 Task: Arrange a 60-minute meeting to discuss product design and UX.
Action: Mouse moved to (96, 119)
Screenshot: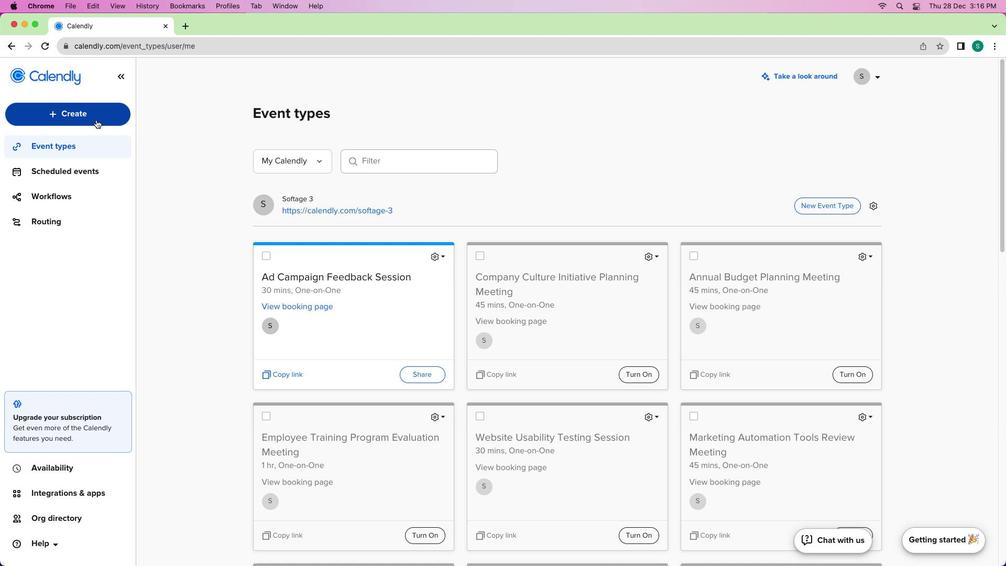 
Action: Mouse pressed left at (96, 119)
Screenshot: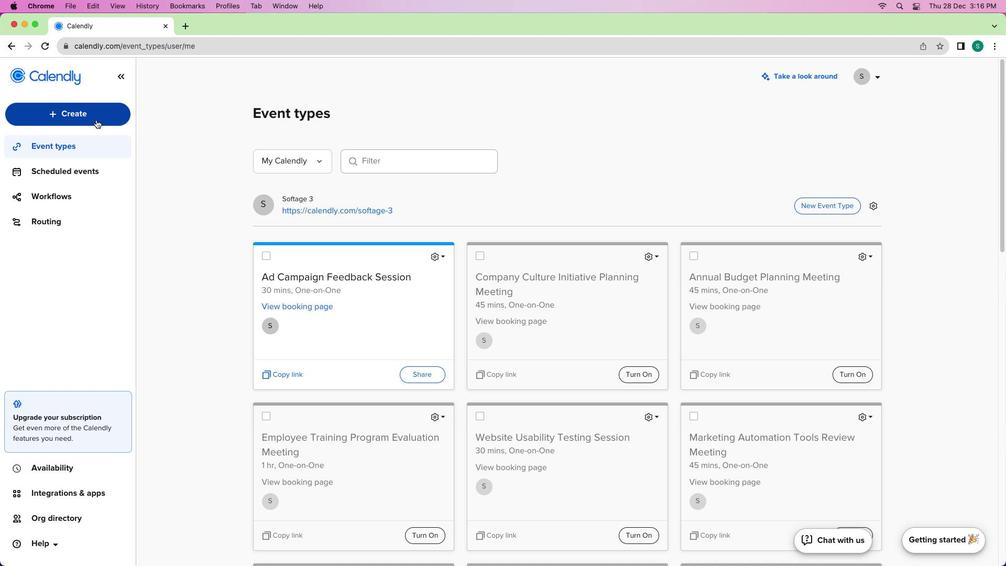 
Action: Mouse moved to (105, 143)
Screenshot: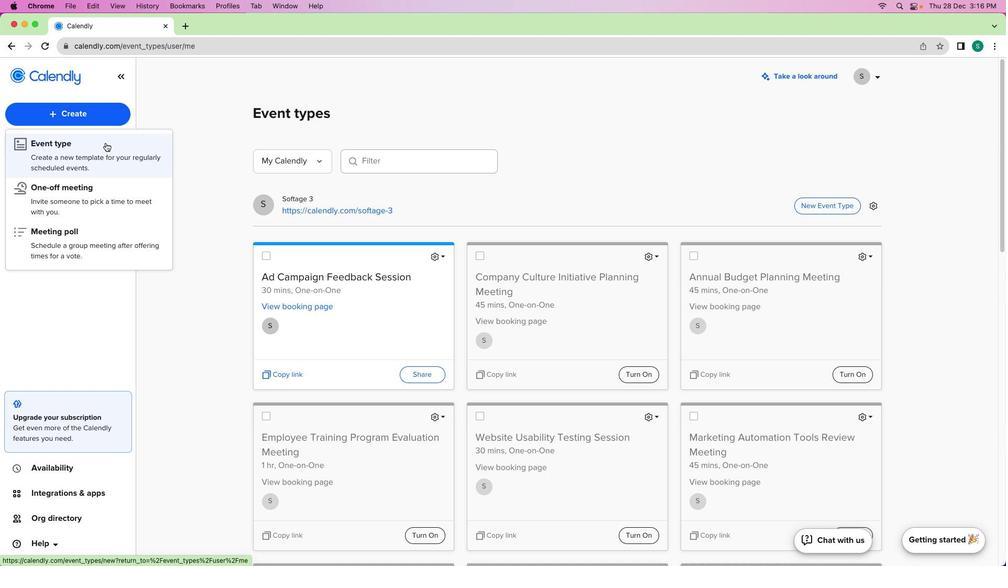 
Action: Mouse pressed left at (105, 143)
Screenshot: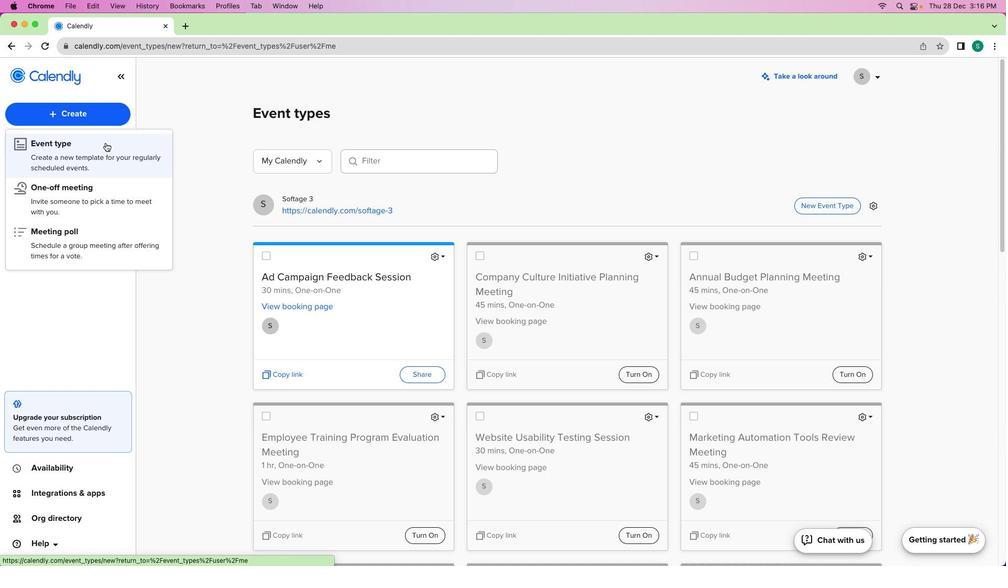 
Action: Mouse moved to (336, 216)
Screenshot: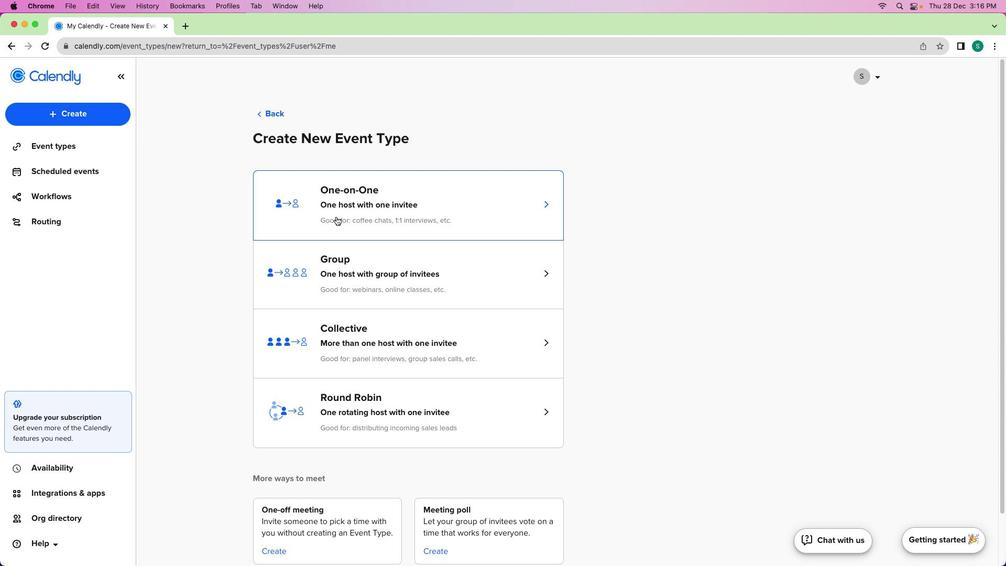
Action: Mouse pressed left at (336, 216)
Screenshot: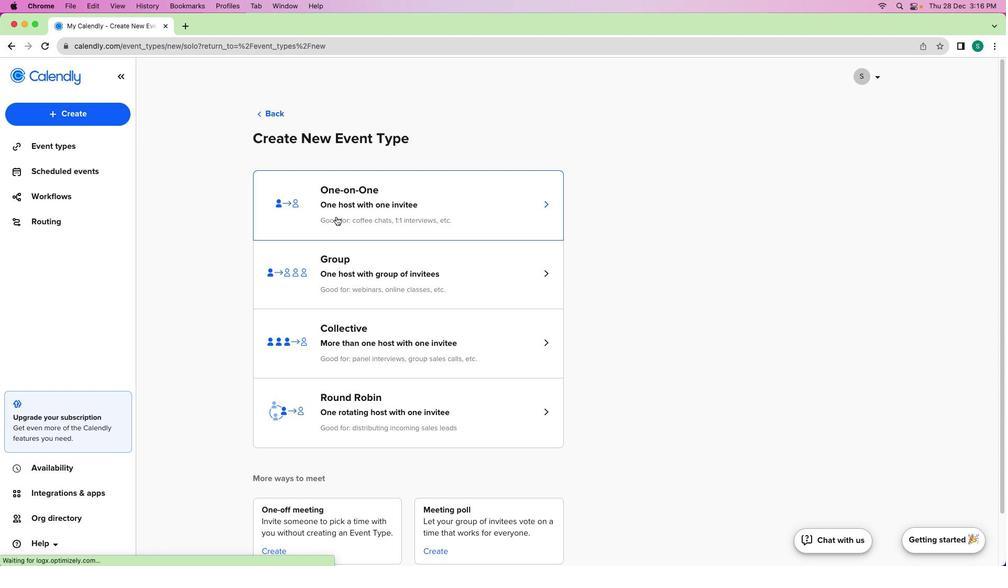 
Action: Mouse moved to (87, 209)
Screenshot: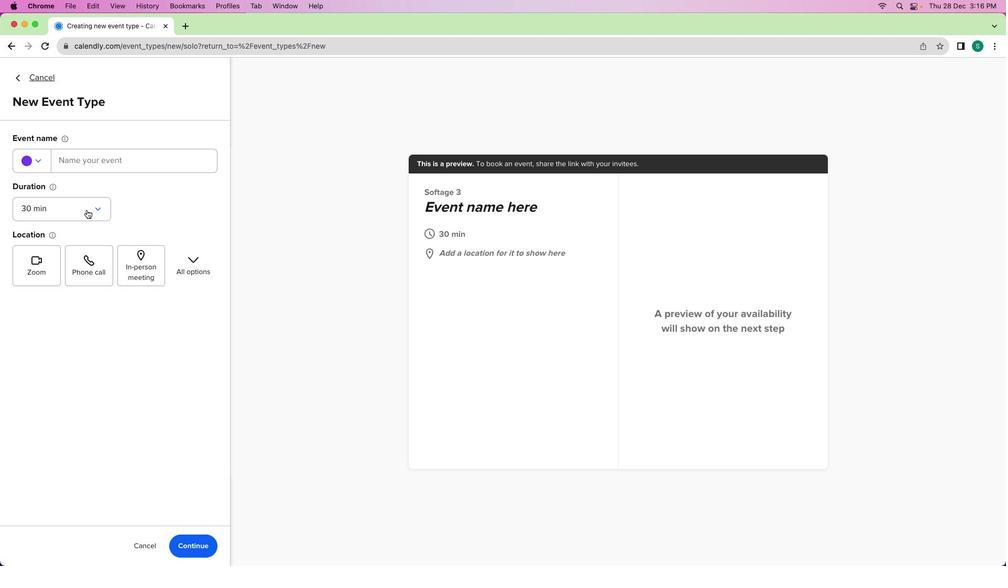 
Action: Mouse pressed left at (87, 209)
Screenshot: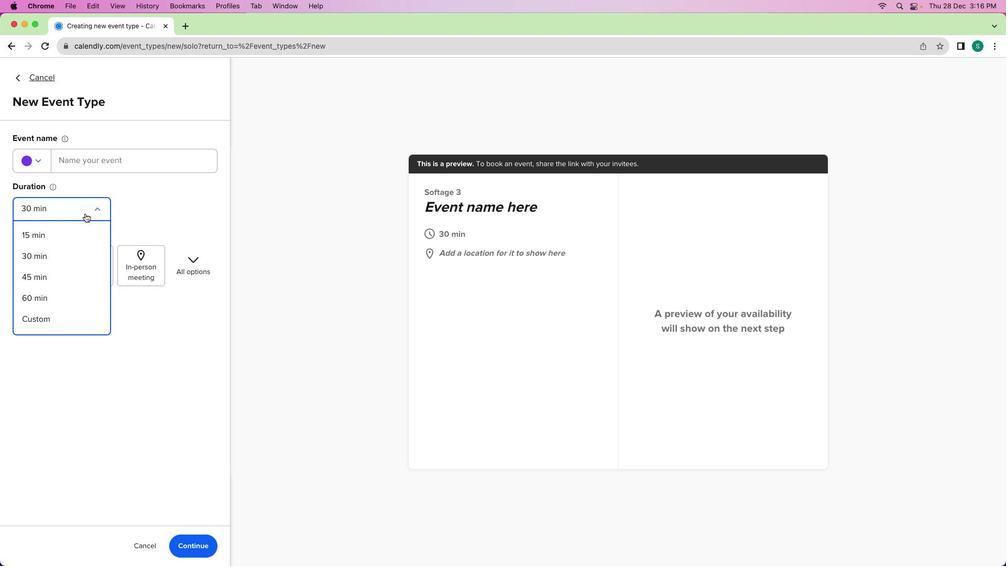 
Action: Mouse moved to (41, 299)
Screenshot: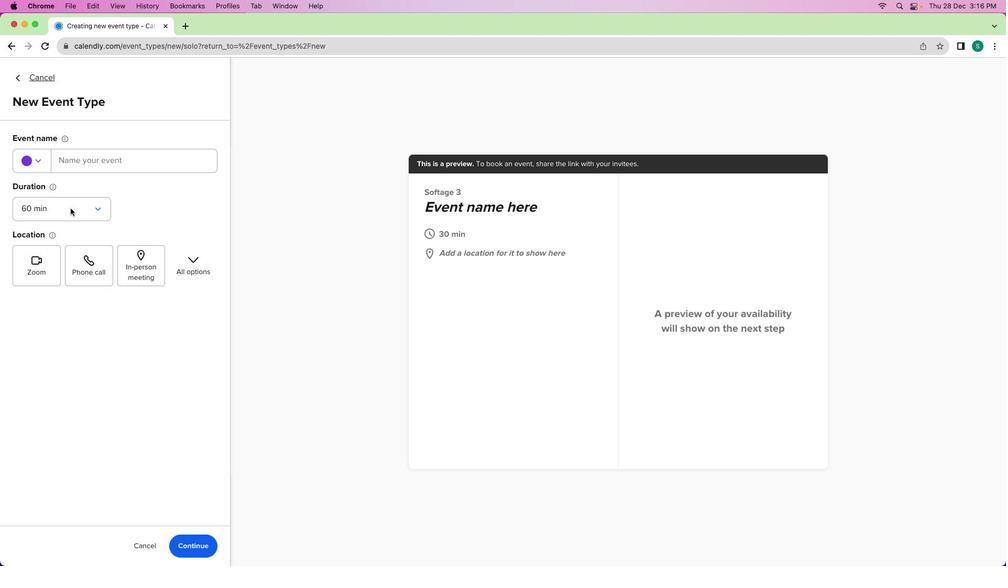 
Action: Mouse pressed left at (41, 299)
Screenshot: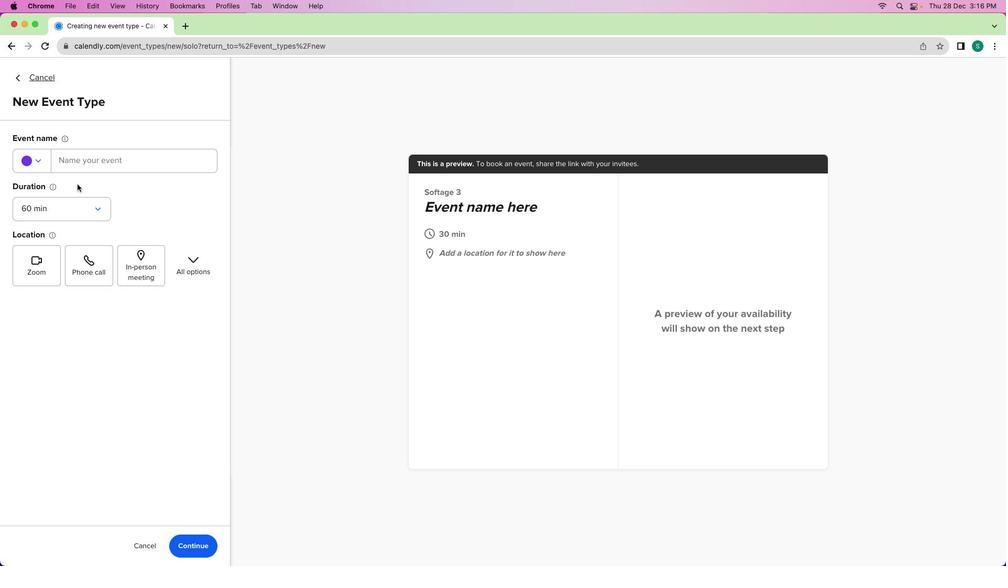 
Action: Mouse moved to (87, 159)
Screenshot: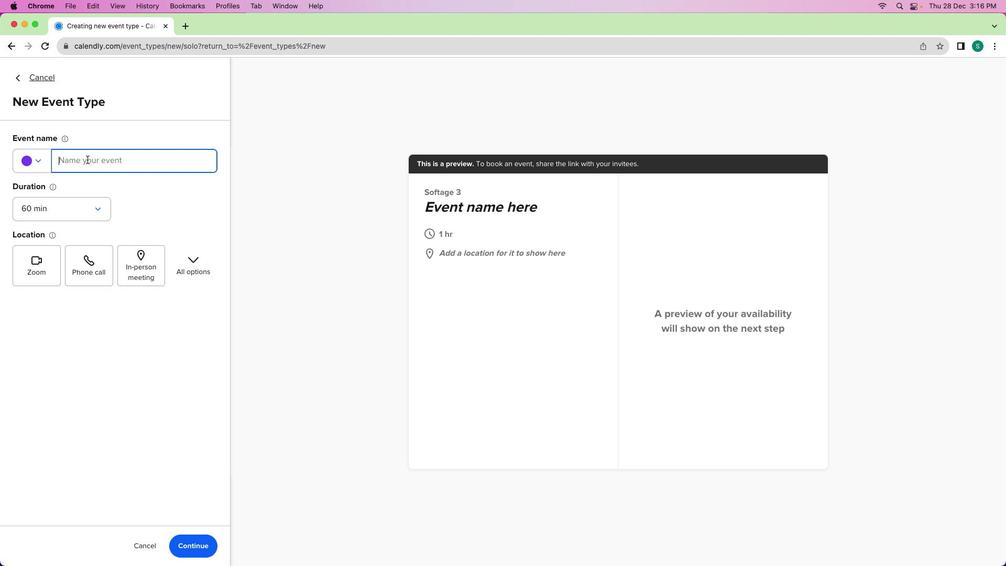 
Action: Mouse pressed left at (87, 159)
Screenshot: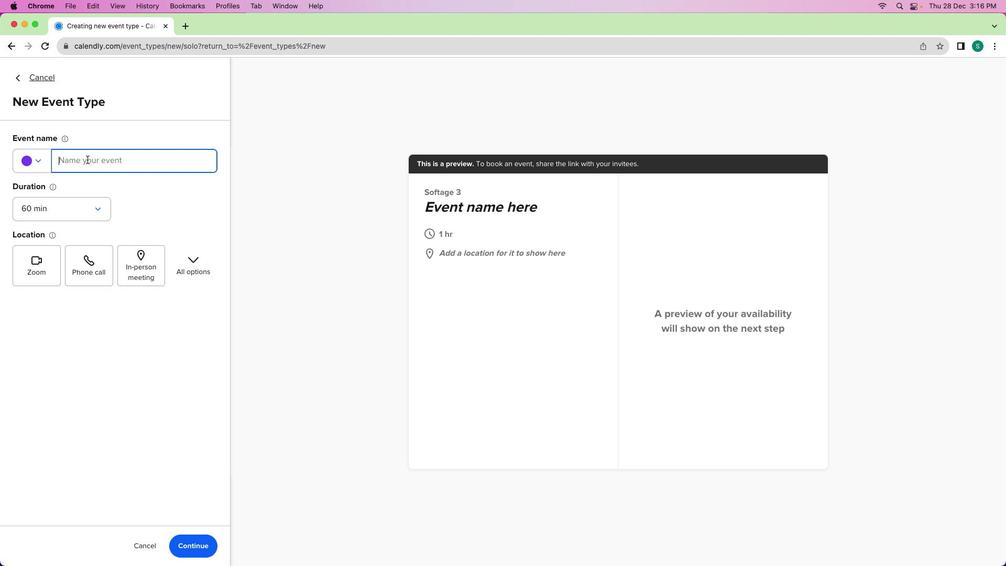 
Action: Mouse moved to (78, 156)
Screenshot: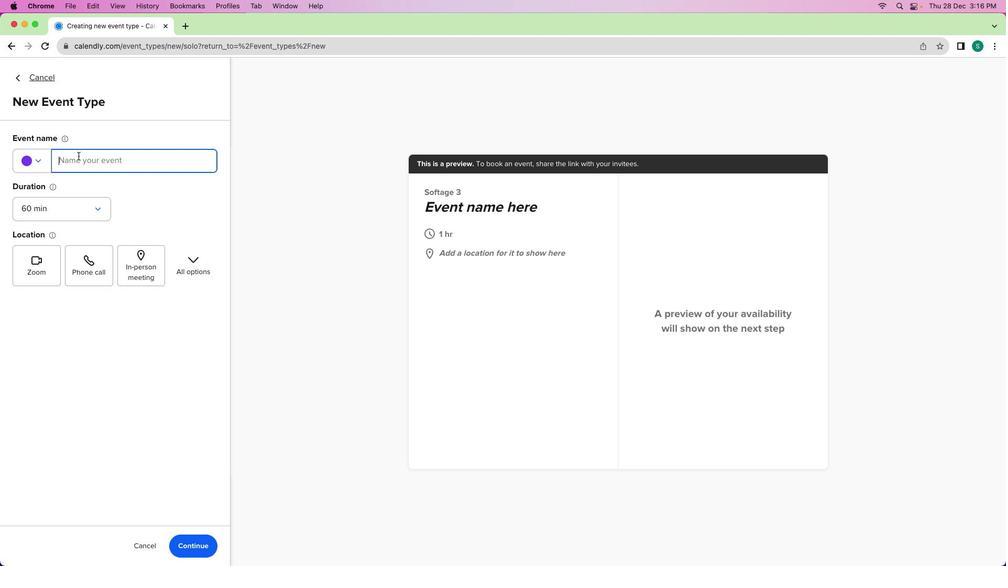 
Action: Key pressed Key.shift_r'P''r''o''d''u''c''r'Key.backspace't'Key.spaceKey.shift'D''e''s''u'Key.backspace'i''g''n'Key.space'a''n''d'Key.spaceKey.shift_r'U''X'Key.spaceKey.shift'D''i''s''c''u''s''s''i''o''n'Key.spaceKey.shift_r'M''e''e''t''i''n''g'
Screenshot: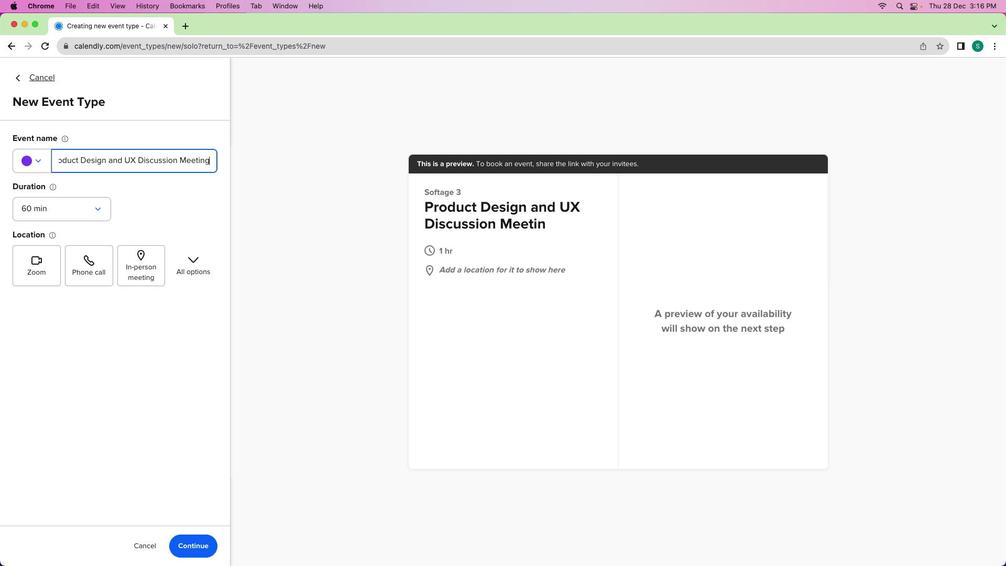 
Action: Mouse moved to (24, 272)
Screenshot: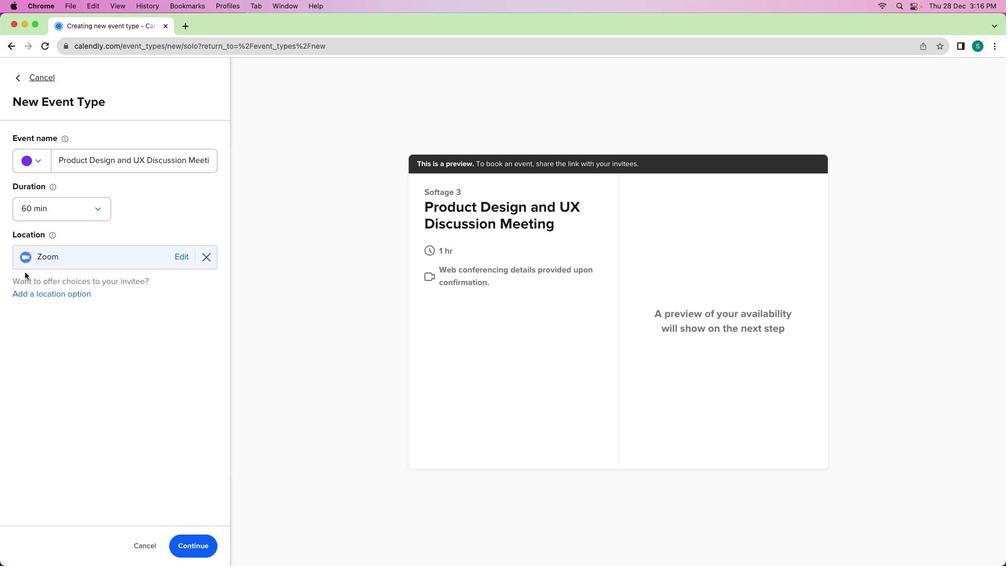 
Action: Mouse pressed left at (24, 272)
Screenshot: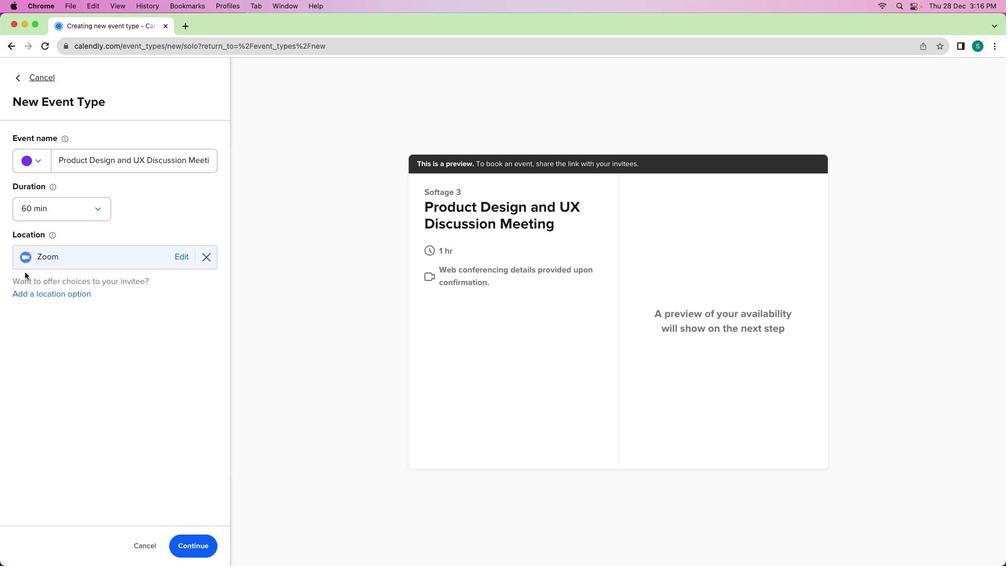 
Action: Mouse moved to (184, 541)
Screenshot: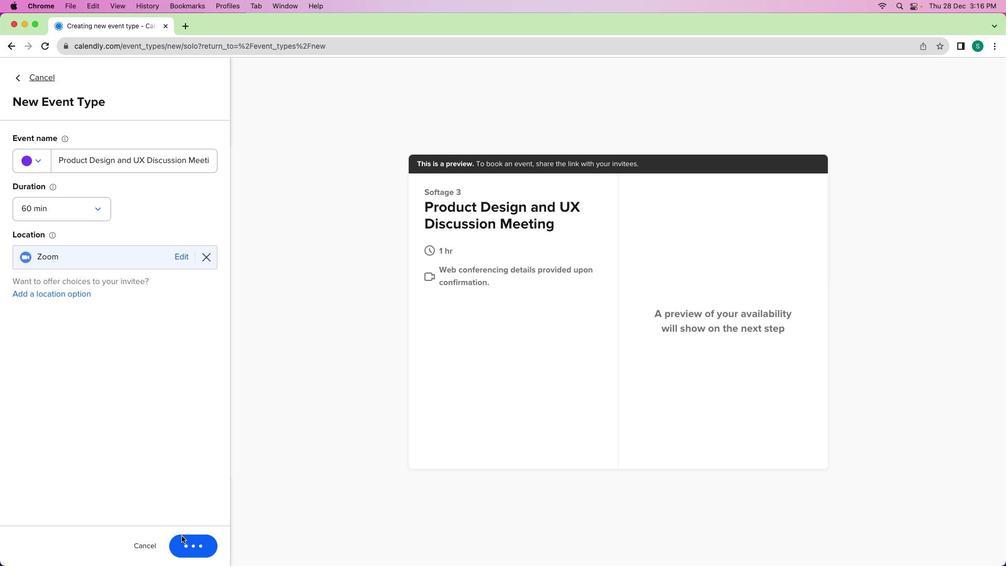 
Action: Mouse pressed left at (184, 541)
Screenshot: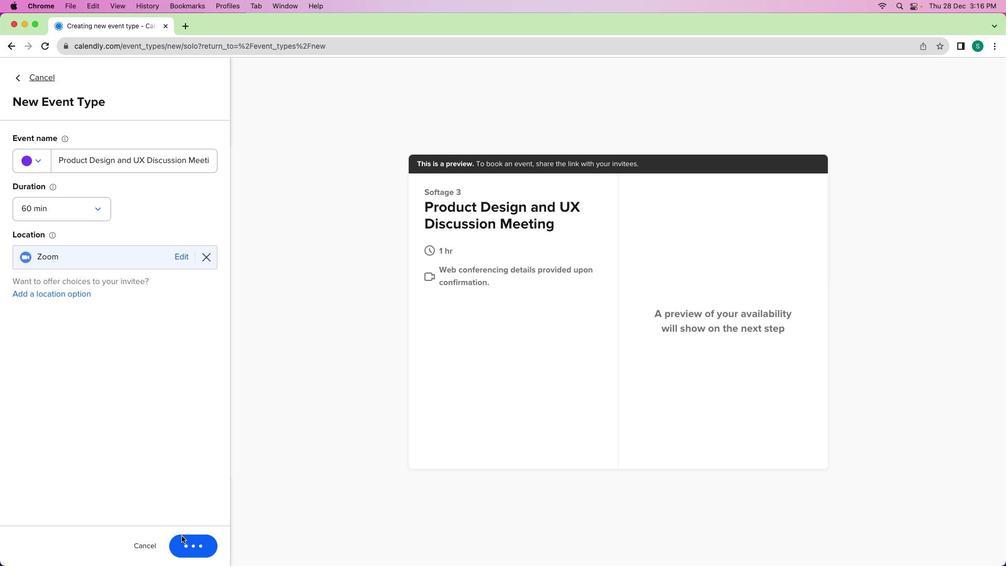 
Action: Mouse moved to (190, 185)
Screenshot: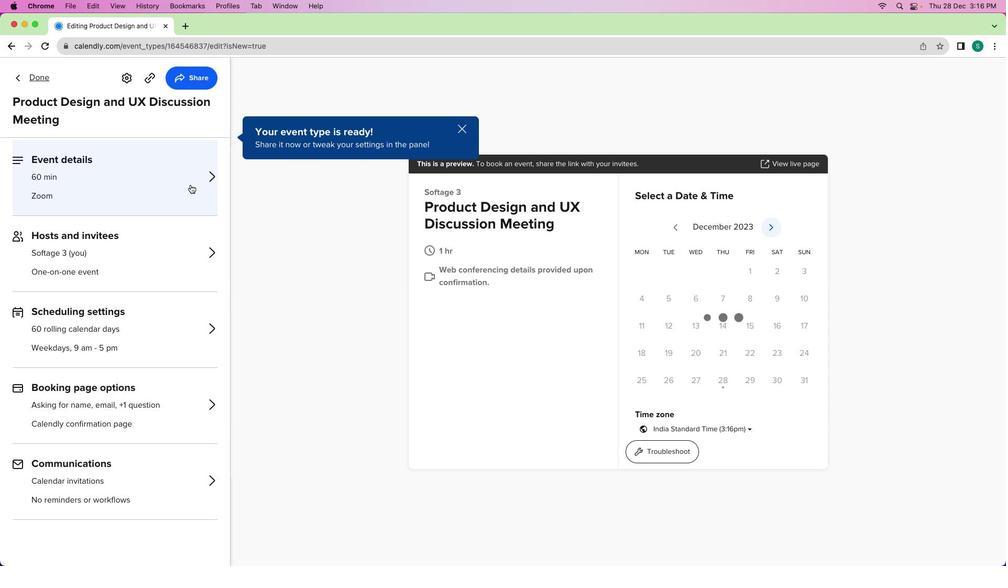 
Action: Mouse pressed left at (190, 185)
Screenshot: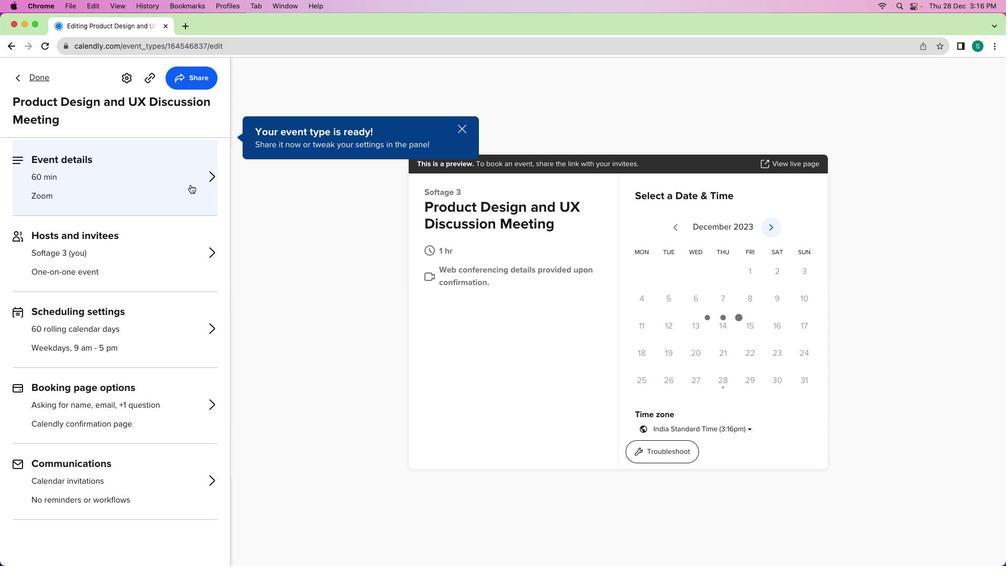
Action: Mouse moved to (75, 377)
Screenshot: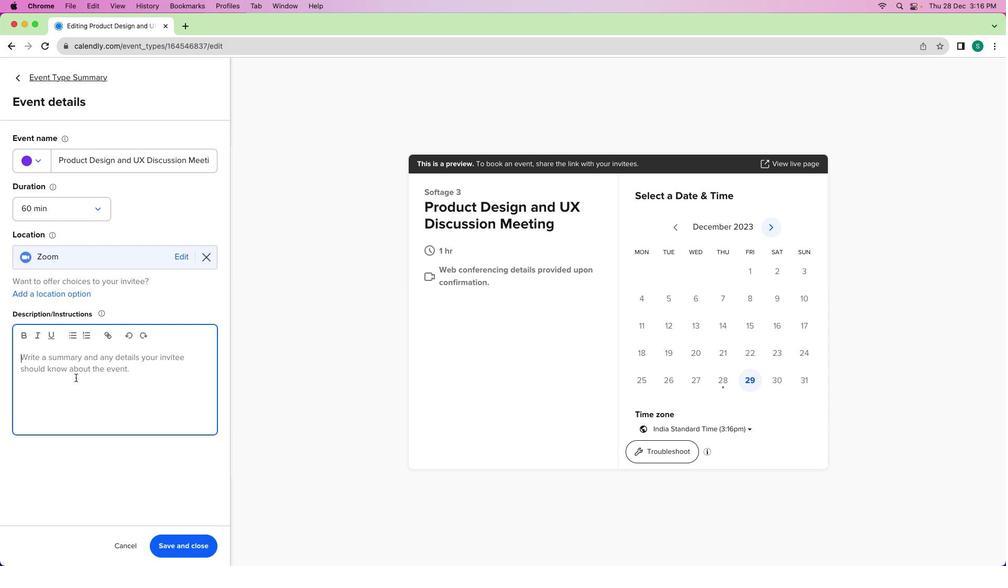 
Action: Mouse pressed left at (75, 377)
Screenshot: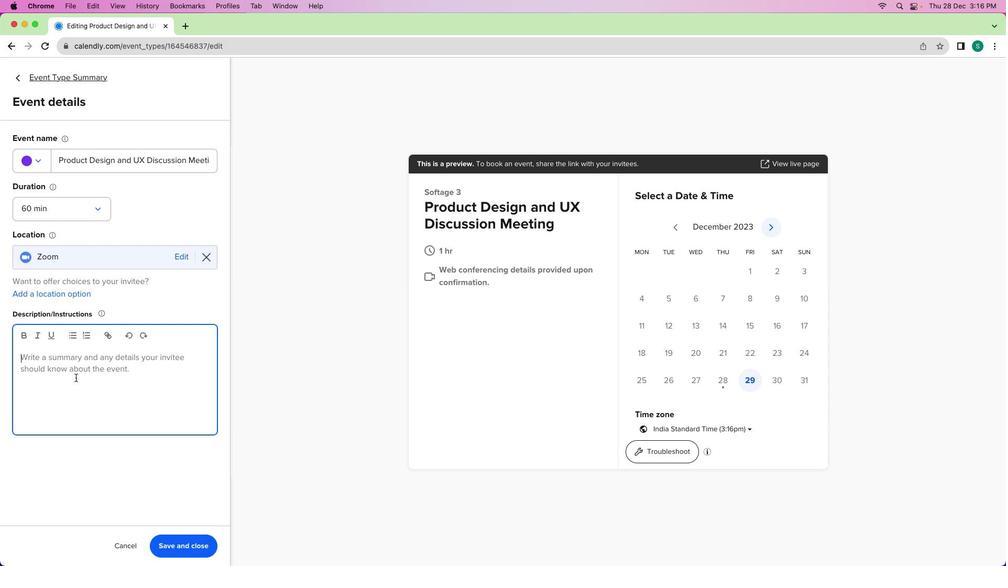 
Action: Mouse moved to (77, 373)
Screenshot: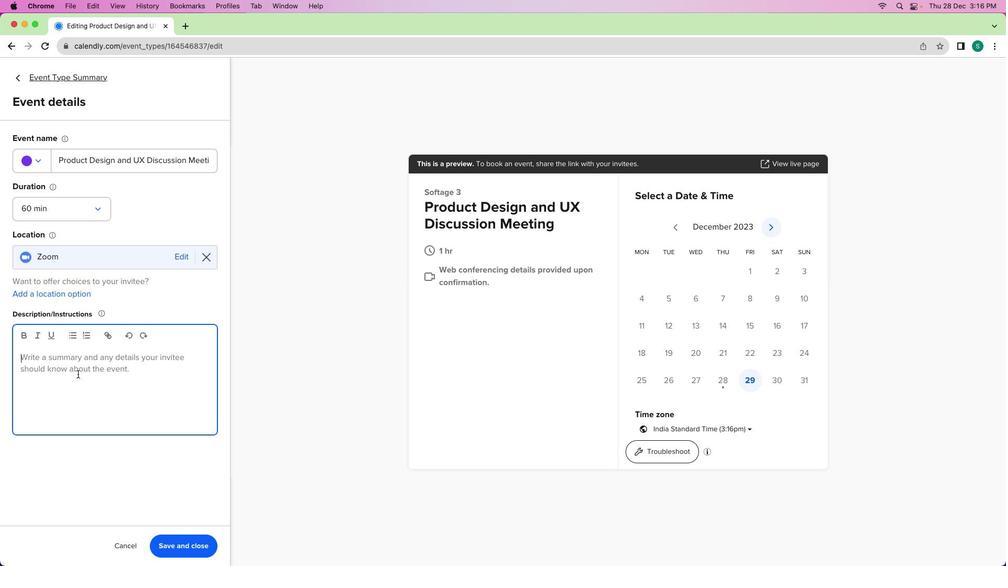 
Action: Key pressed Key.shift'A'Key.space'c''o''m''p''r''e''h''e''n''s''i''v''e'Key.space'm''e''e''t''i''n''g'Key.space'f''o''c''u''s''e''d'Key.space'o''n'Key.space'd''i''s''c''u''s''s''i''n''g'Key.space'p''r''o''d''u''c''t'Key.space'd''e''s''i''g''n'Key.space'a''n''d'Key.space'u''s''e''r'Key.space'e''x''p''e''r''i''e''n''c''e'Key.spaceKey.shift_r'('Key.shift'U''X'Key.shift_r')'Key.spaceKey.backspace'.'Key.spaceKey.shift'I''n'Key.space't''h''i''s'Key.space's''e''s''s''i''o''n'','Key.space'e''\x05'Key.backspace'w''e'Key.space'w''i''l''l'Key.space'd''e''l''v''e'Key.space'i''n''t''o'Key.space'd''e''s''i''g''n'Key.space'c''o''n''c''e''p''t''s'','Key.space'r''e''v''i''e''w'Key.space'u''s''e''r'Key.space'f''e''e''d''b''a''c''k'','Key.space'a''d'Key.backspace'n''d'Key.space's''t''r''a''t''e''g''i''z''e'Key.space'o''n'Key.space'e''n''h''a''n''c''i''n''g'Key.space't''h''e'Key.space'o''v''e''r''a''l''l'Key.space'u''s''e''r'Key.space'e''x''p''e''r''i''e''n''c''e'Key.space'f''o''r'Key.space'u''o'Key.backspaceKey.backspace'o''u''r'Key.space'p''r''o''d''u''c''t''s''.'
Screenshot: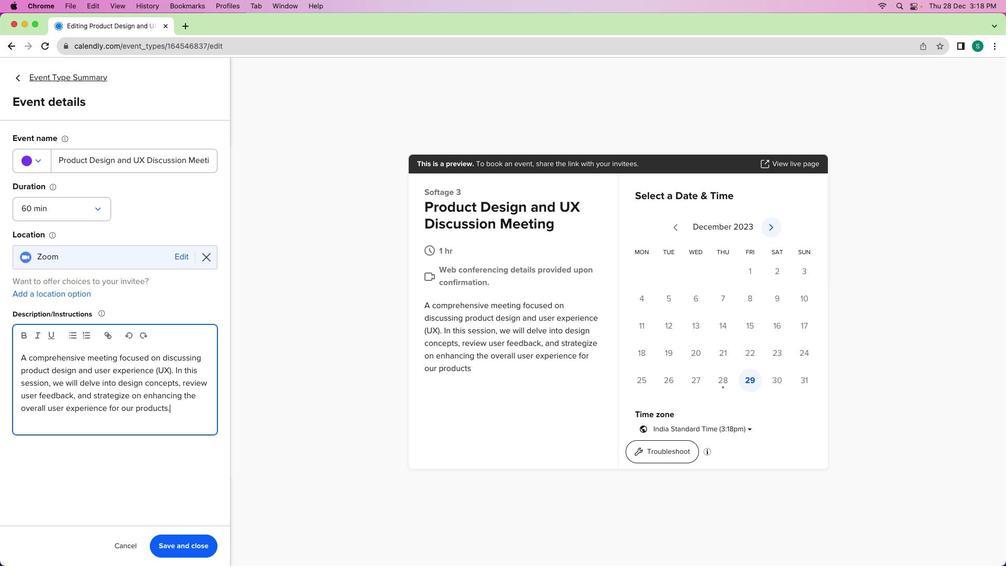 
Action: Mouse moved to (207, 546)
Screenshot: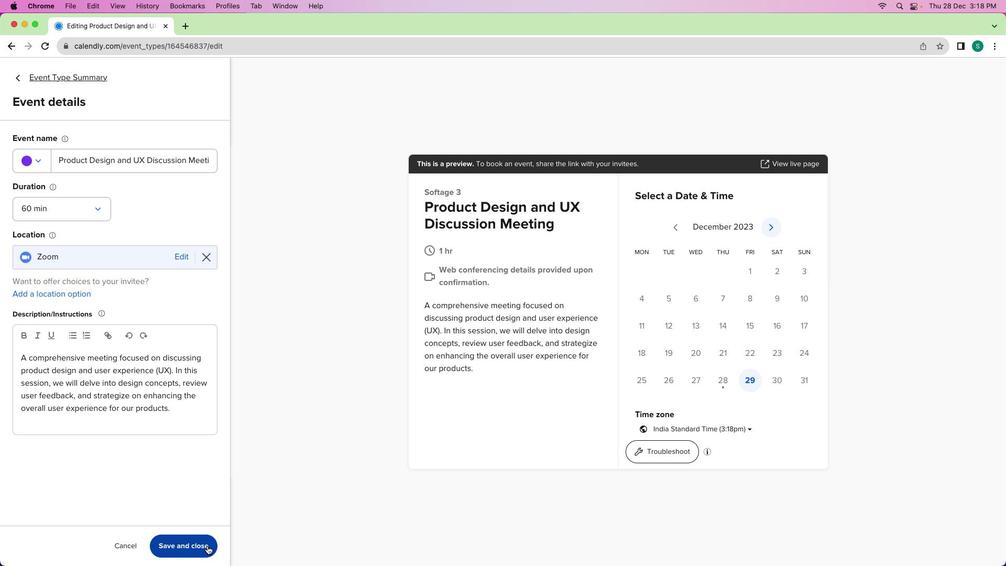
Action: Mouse pressed left at (207, 546)
Screenshot: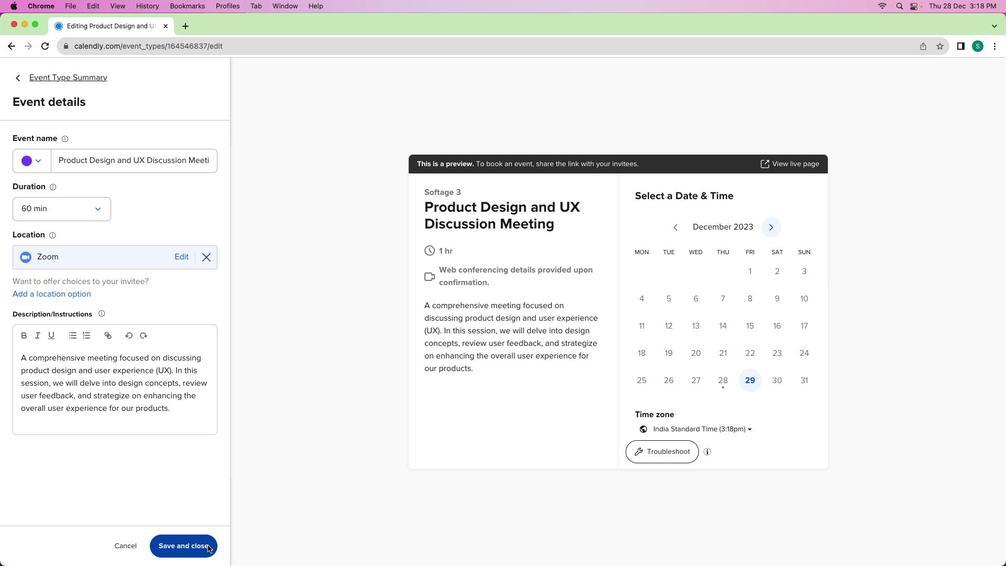 
Action: Mouse moved to (37, 79)
Screenshot: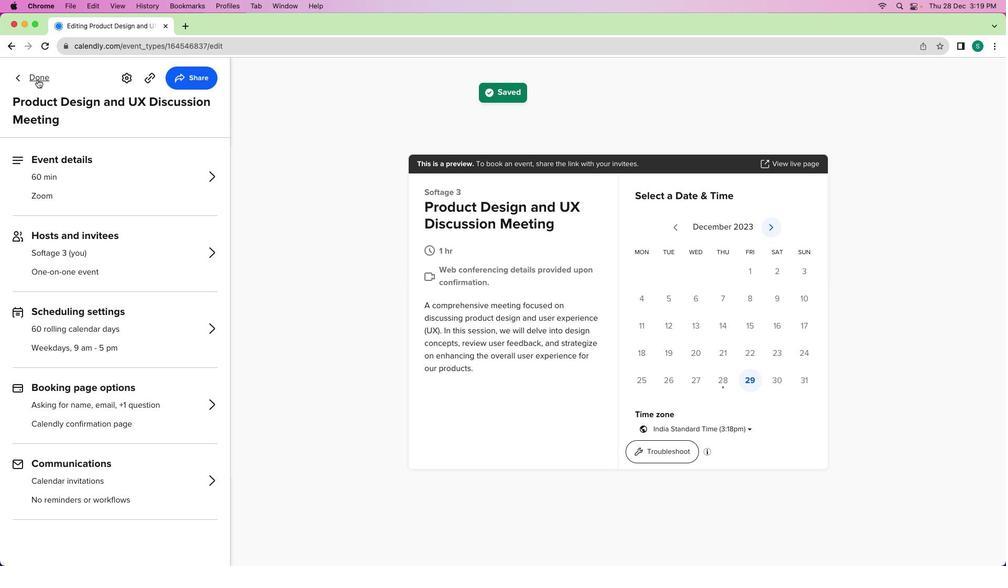 
Action: Mouse pressed left at (37, 79)
Screenshot: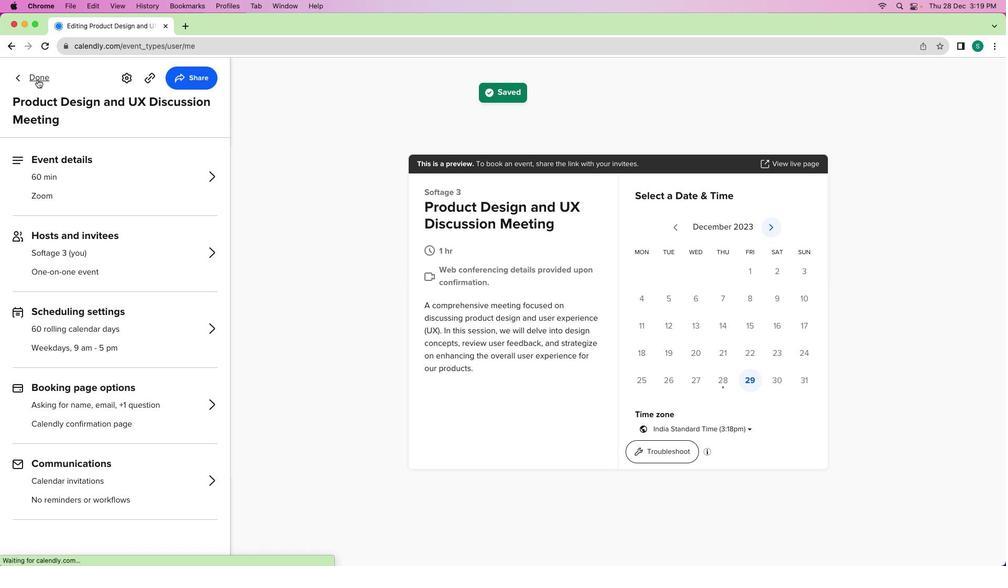 
Action: Mouse moved to (363, 311)
Screenshot: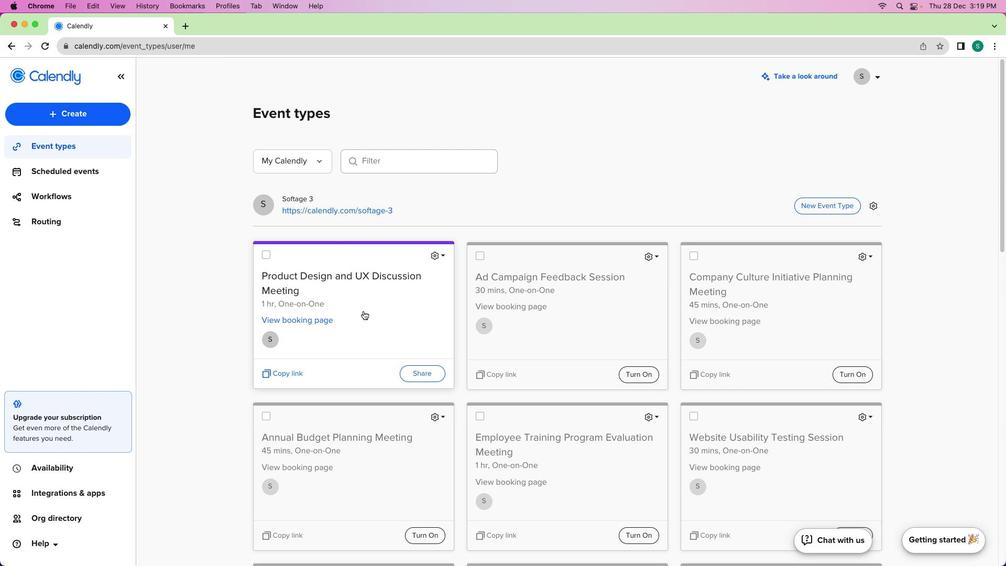 
